 Task: Turn on notify network to notify your network of key profile changes.
Action: Mouse moved to (860, 112)
Screenshot: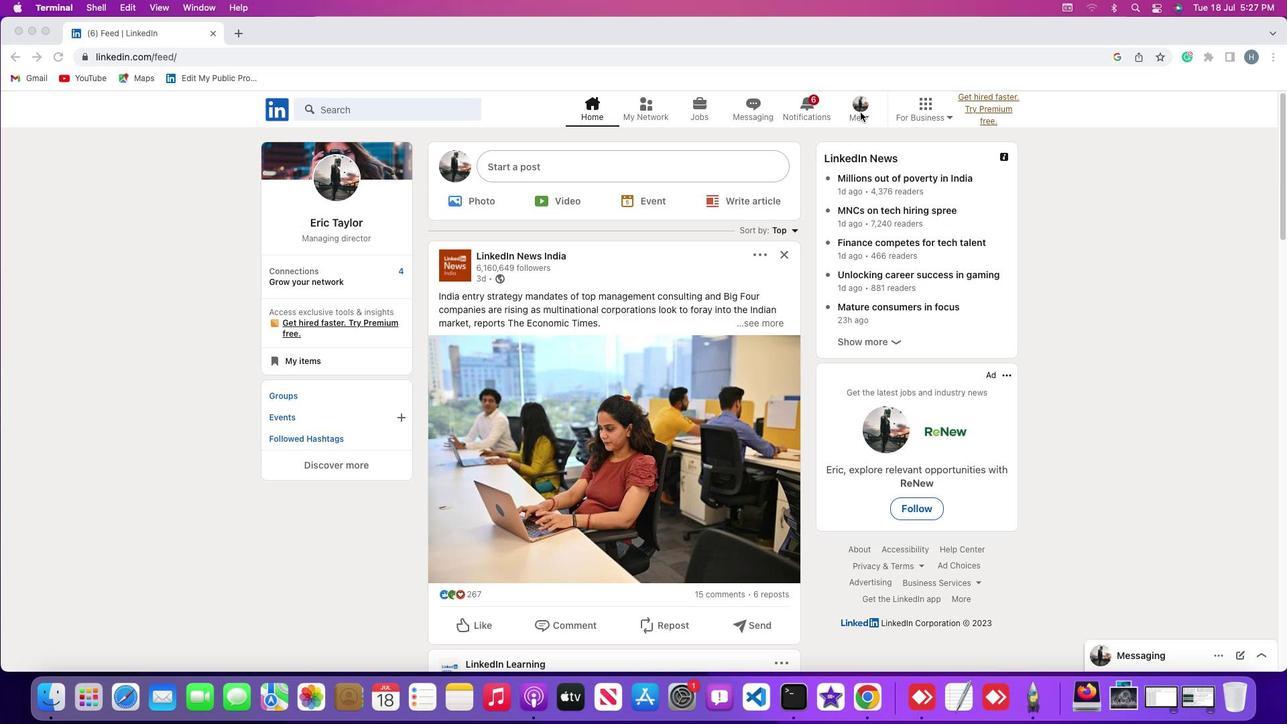 
Action: Mouse pressed left at (860, 112)
Screenshot: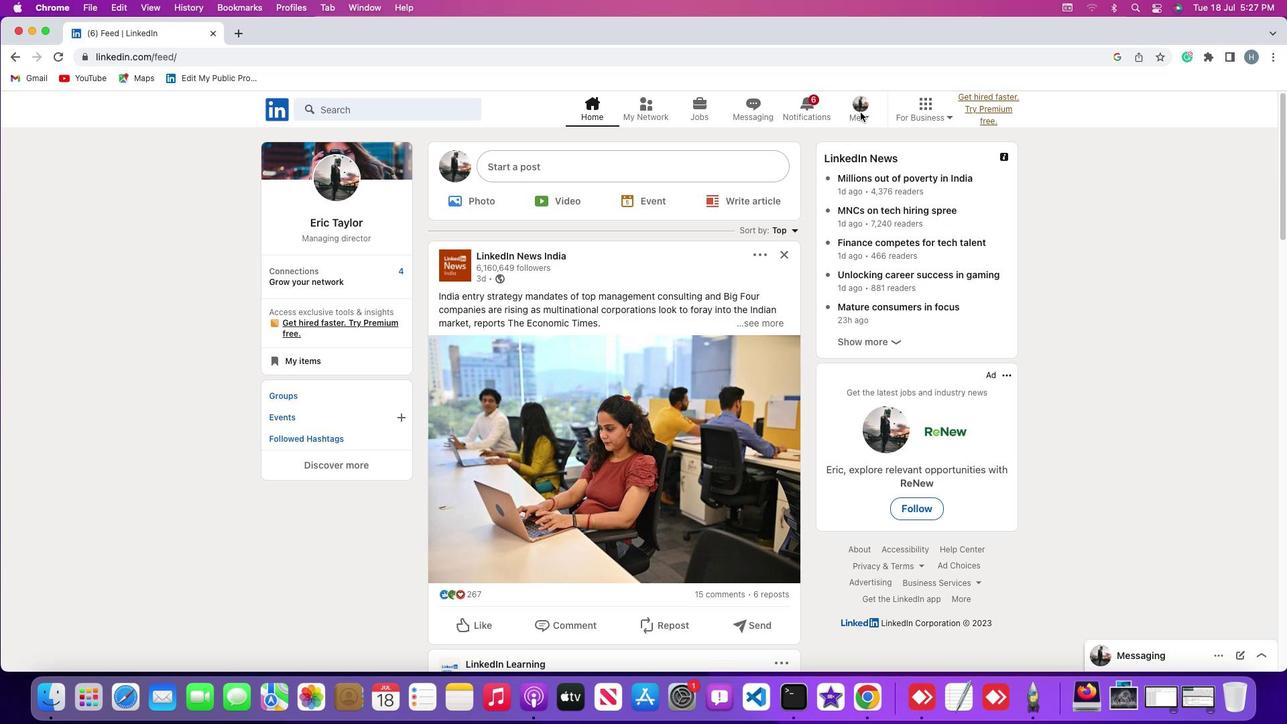 
Action: Mouse pressed left at (860, 112)
Screenshot: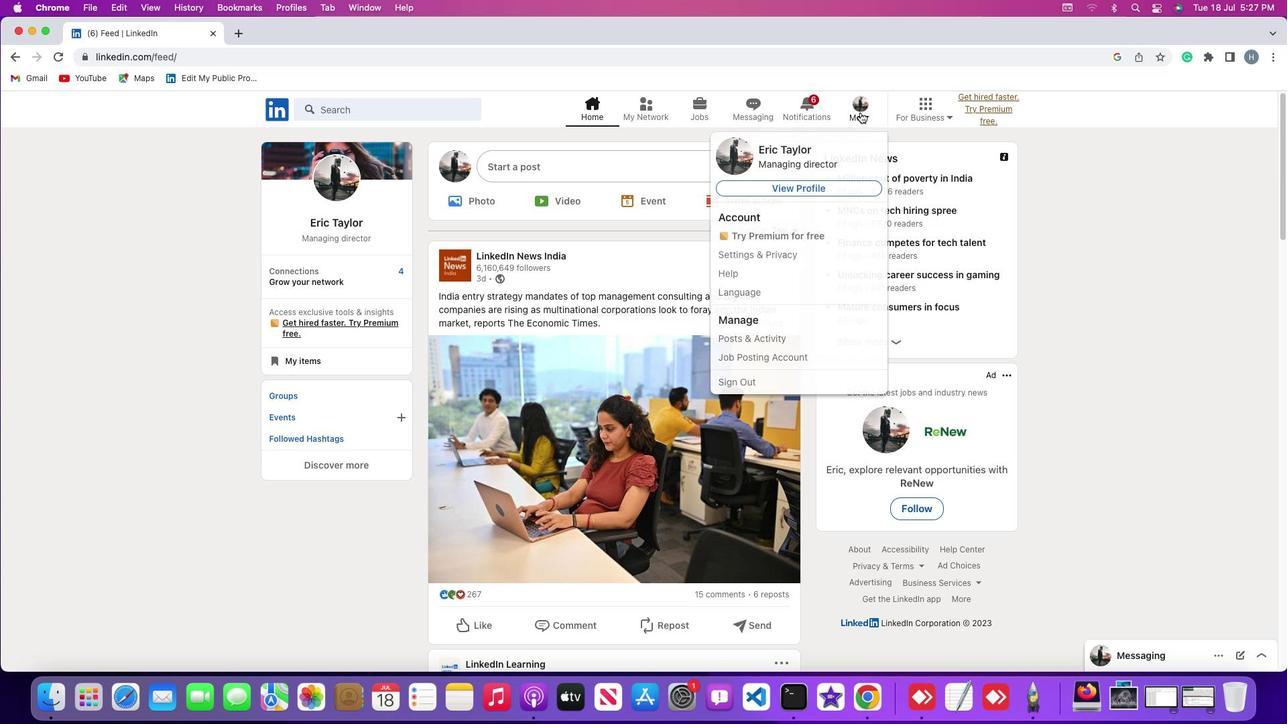 
Action: Mouse moved to (862, 117)
Screenshot: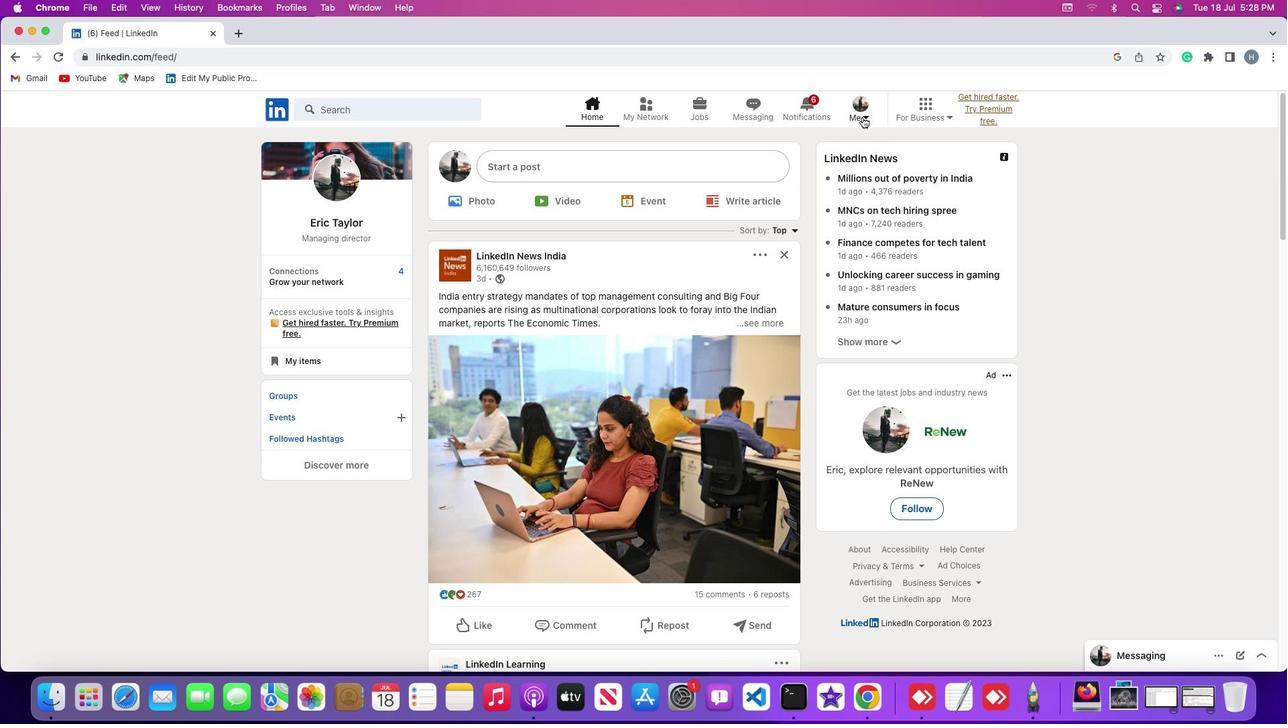 
Action: Mouse pressed left at (862, 117)
Screenshot: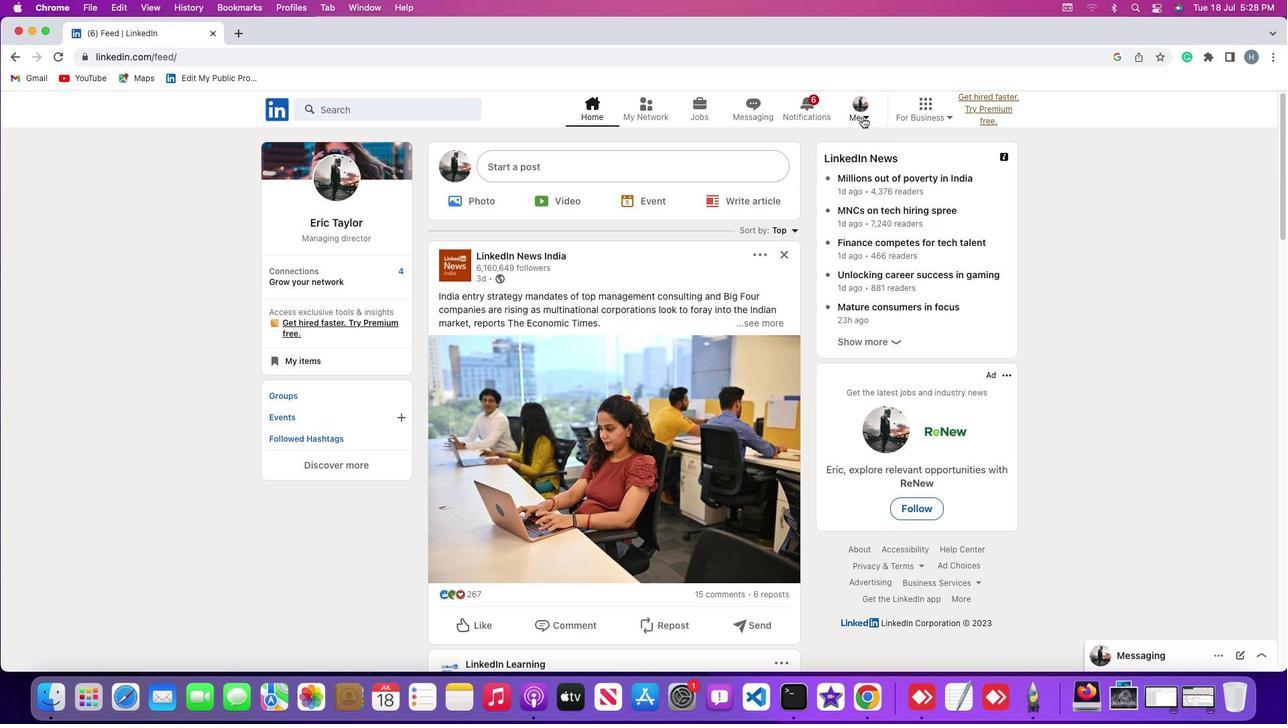 
Action: Mouse moved to (852, 185)
Screenshot: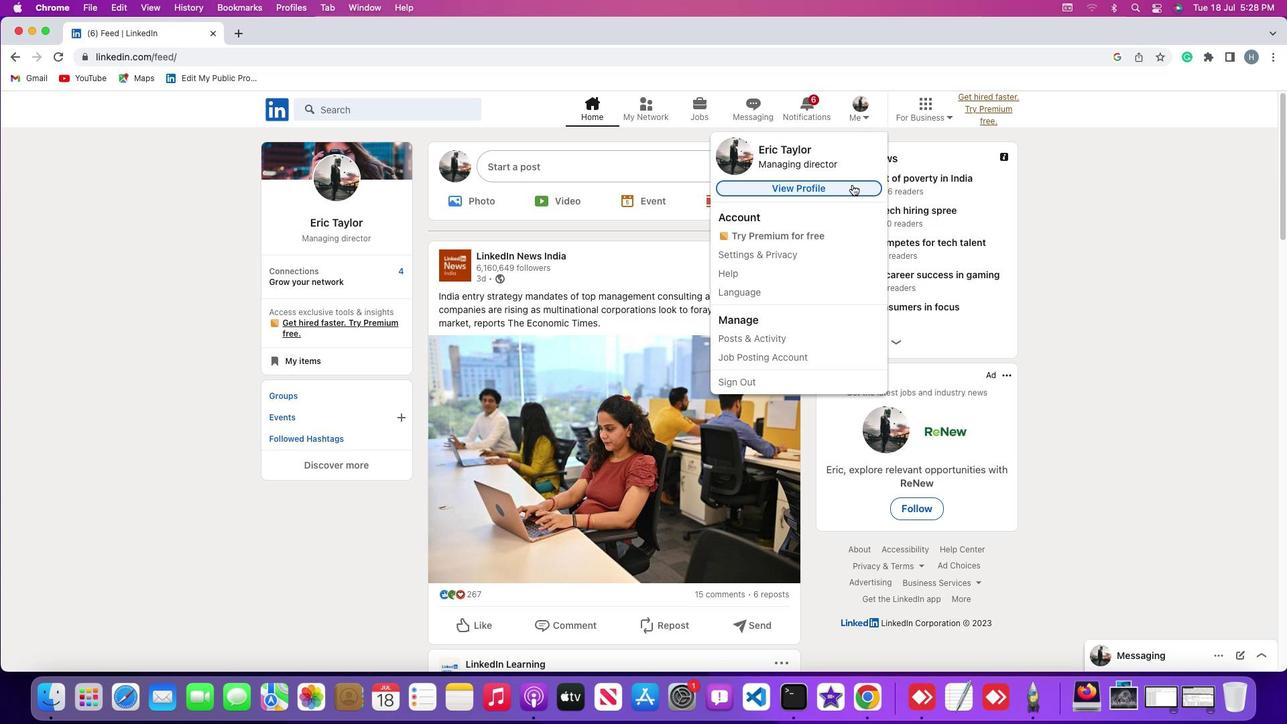 
Action: Mouse pressed left at (852, 185)
Screenshot: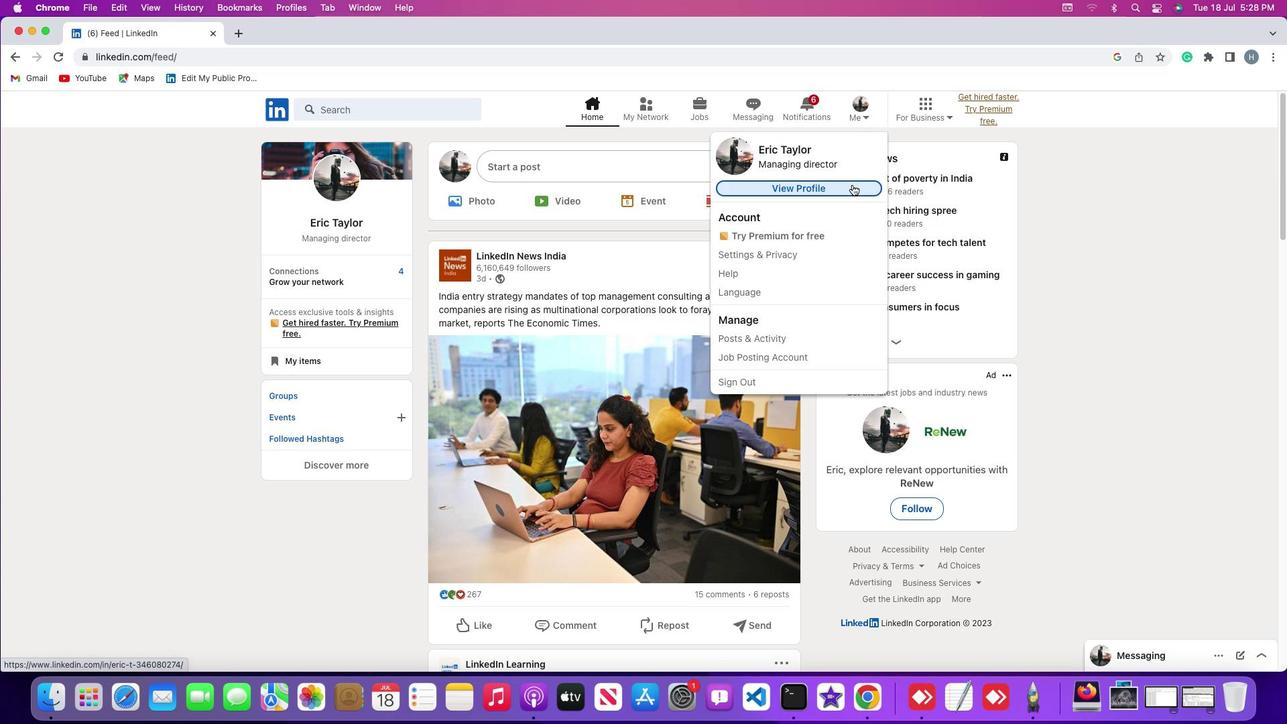 
Action: Mouse moved to (775, 296)
Screenshot: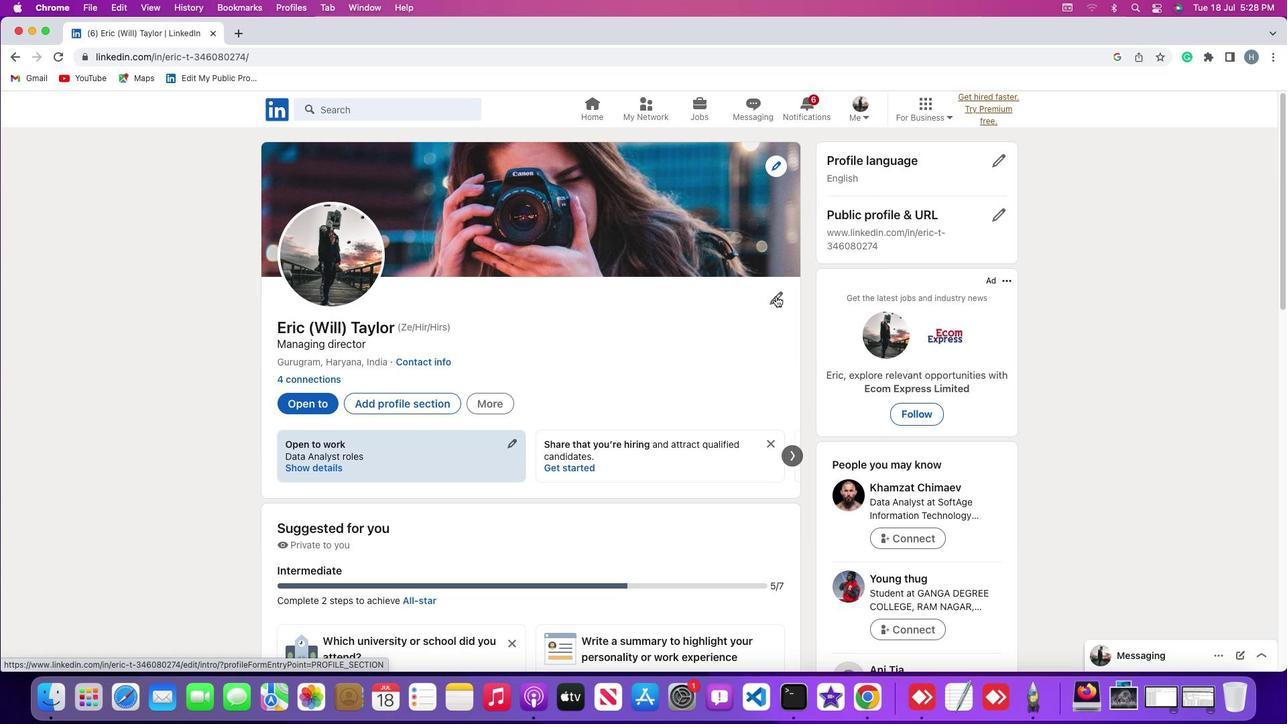 
Action: Mouse pressed left at (775, 296)
Screenshot: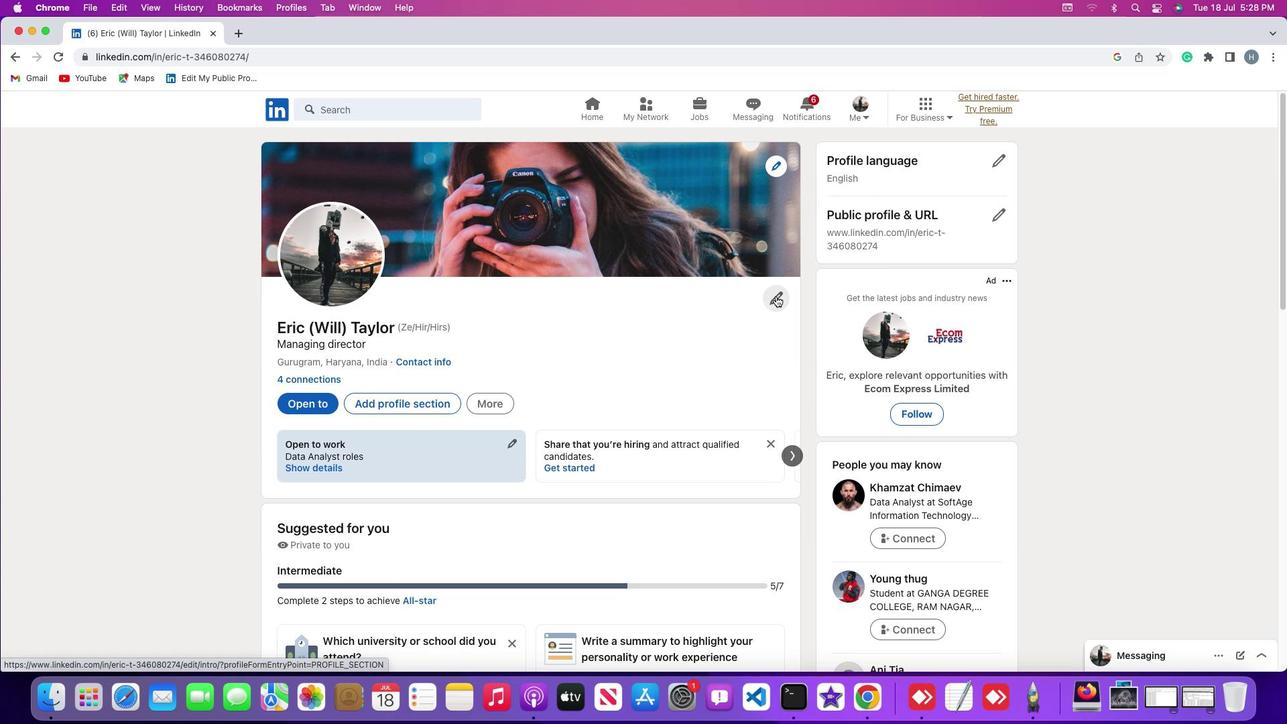 
Action: Mouse moved to (563, 364)
Screenshot: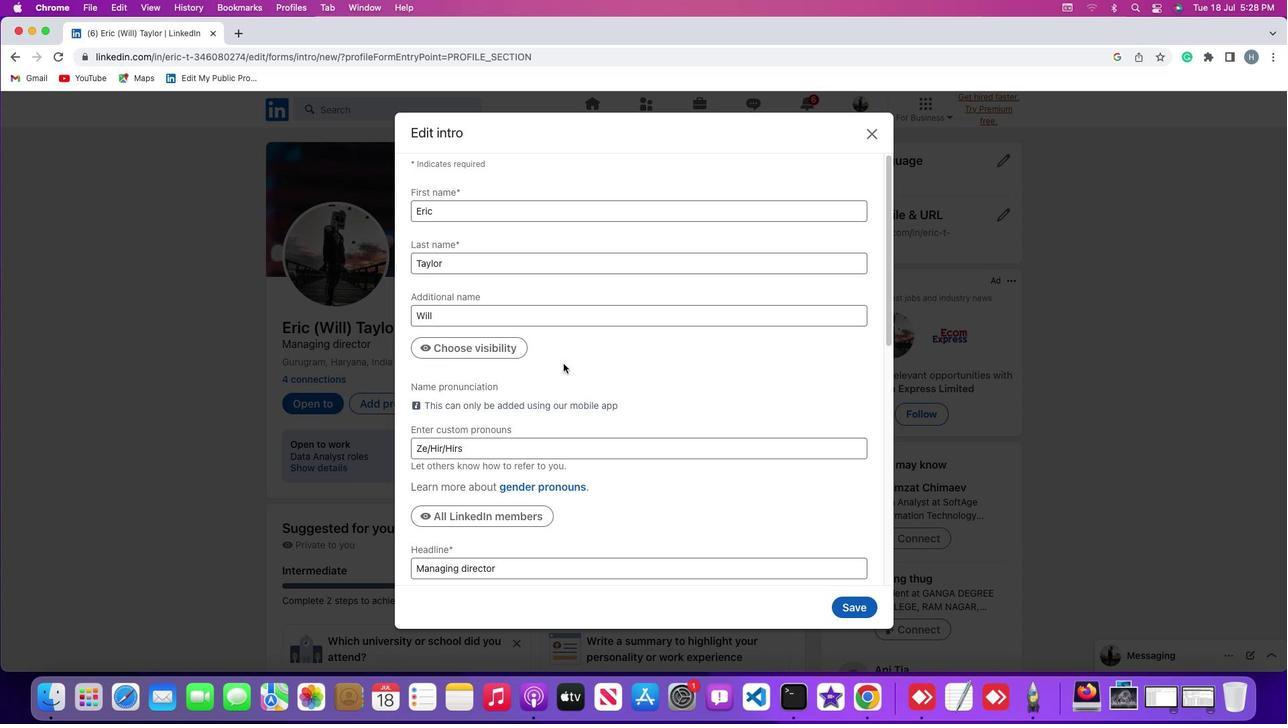 
Action: Mouse scrolled (563, 364) with delta (0, 0)
Screenshot: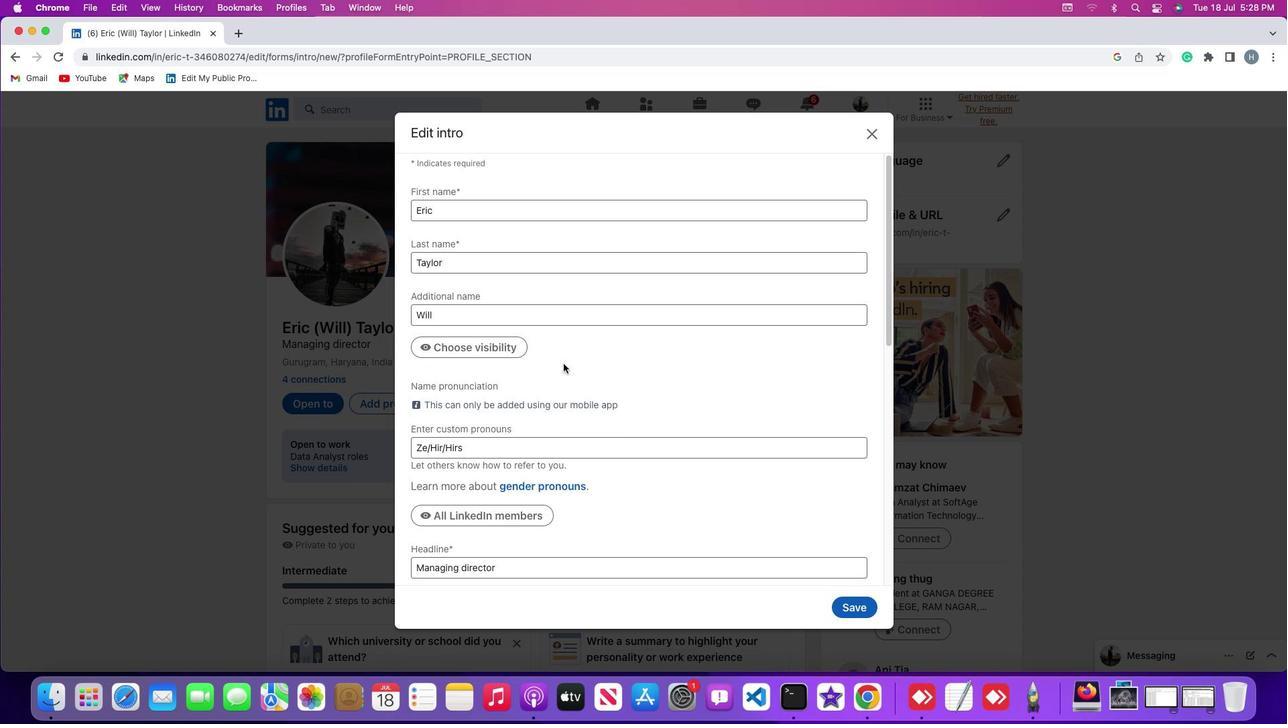 
Action: Mouse scrolled (563, 364) with delta (0, 0)
Screenshot: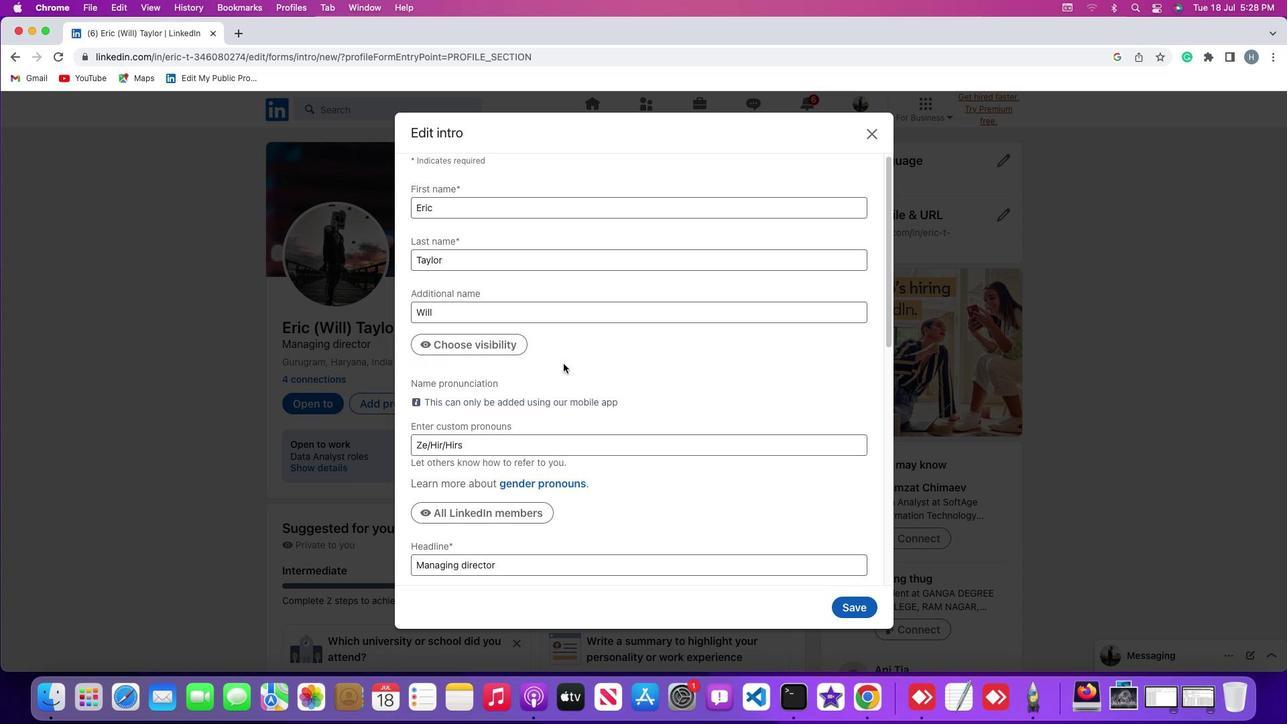 
Action: Mouse scrolled (563, 364) with delta (0, -2)
Screenshot: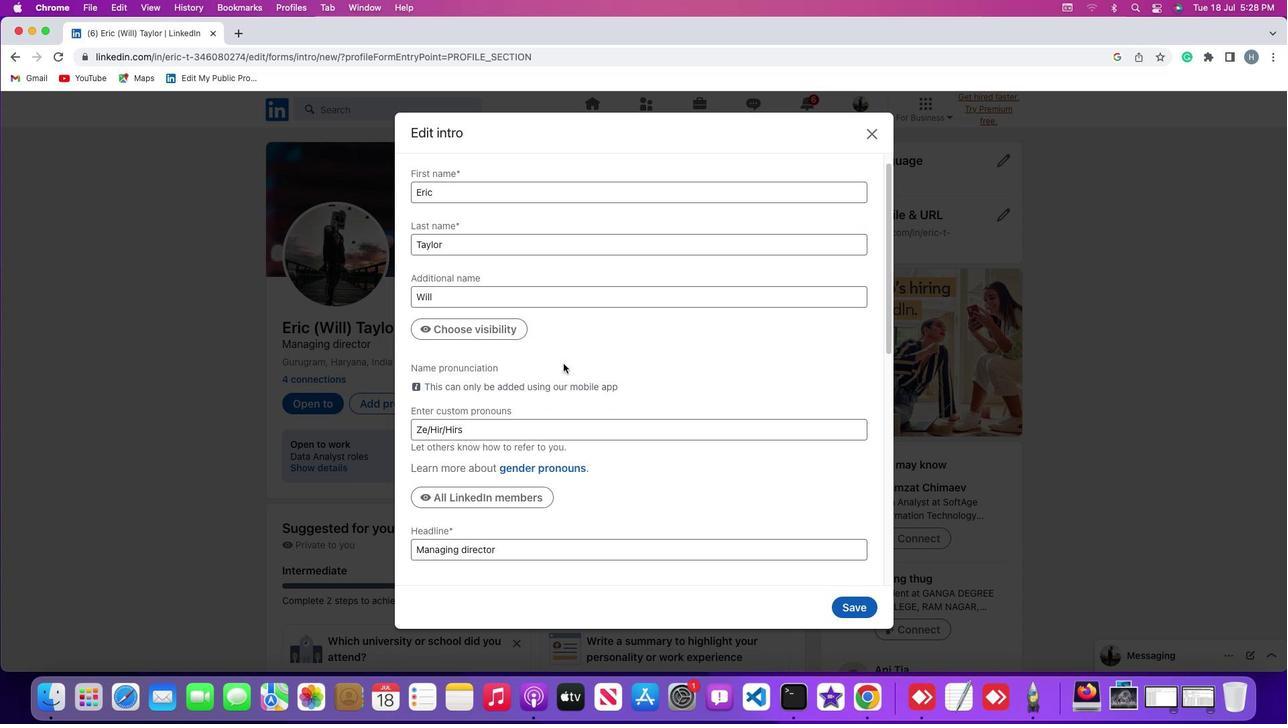 
Action: Mouse scrolled (563, 364) with delta (0, -2)
Screenshot: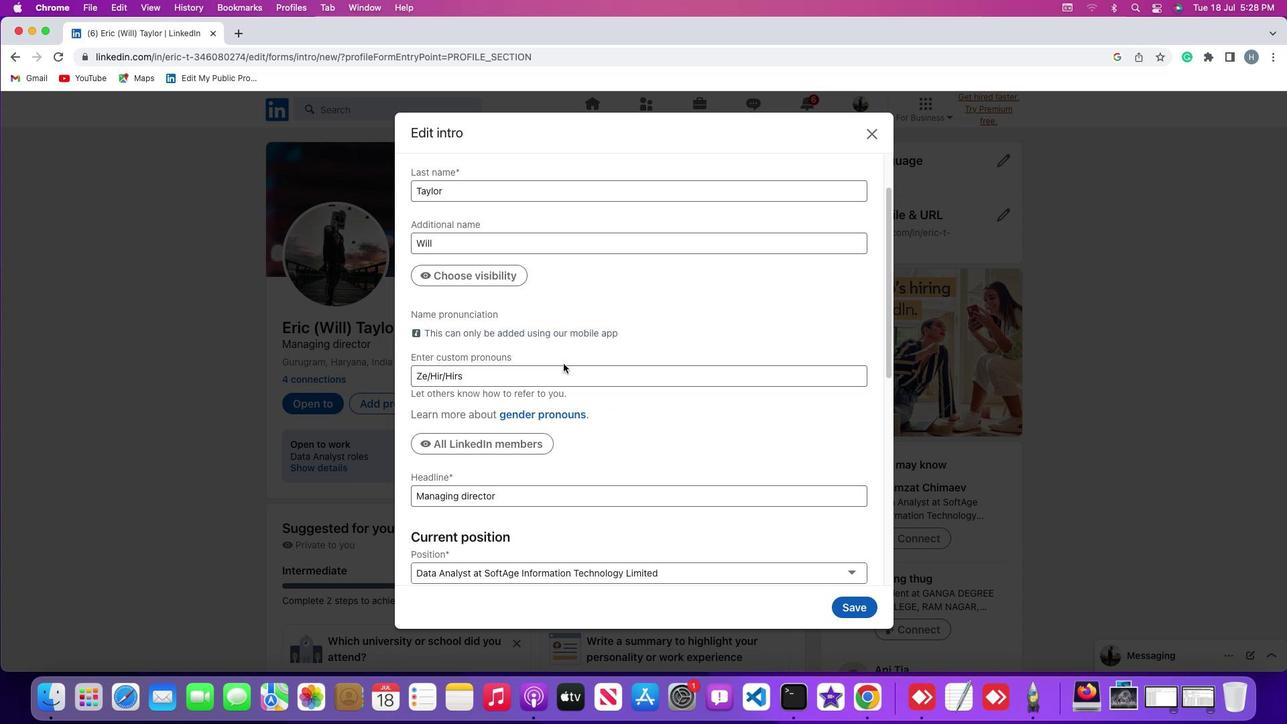 
Action: Mouse scrolled (563, 364) with delta (0, 0)
Screenshot: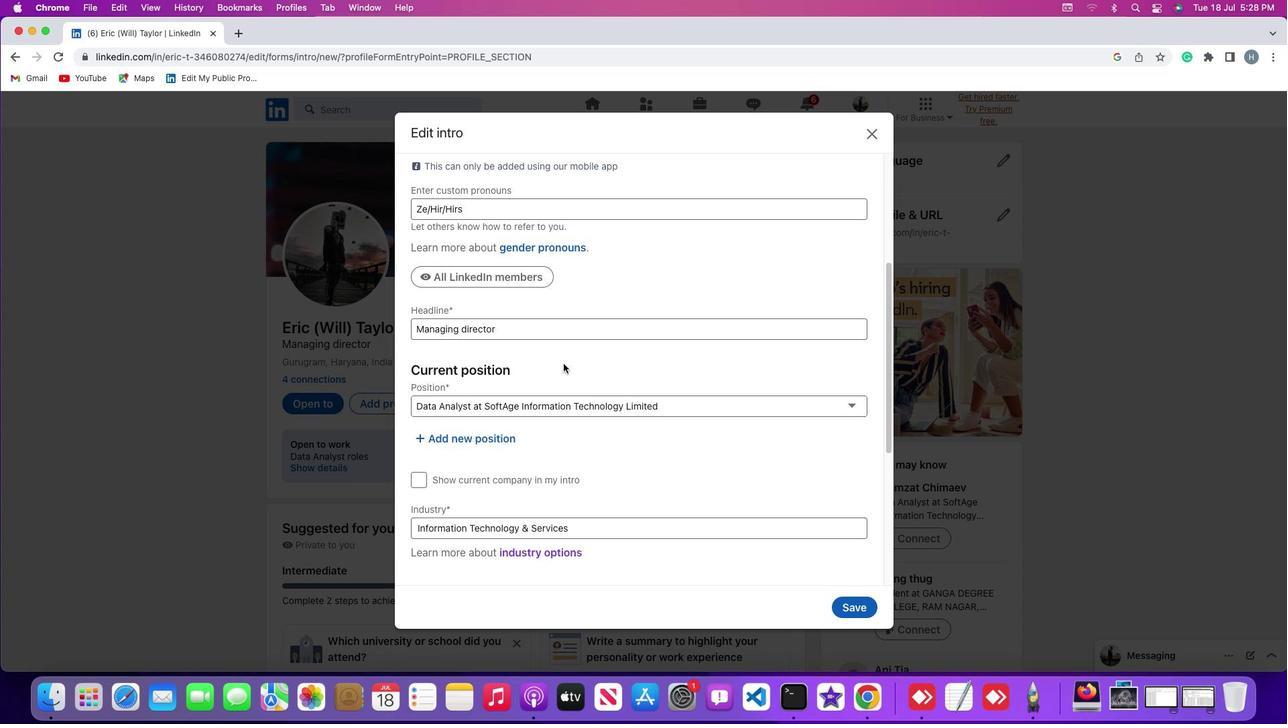 
Action: Mouse scrolled (563, 364) with delta (0, 0)
Screenshot: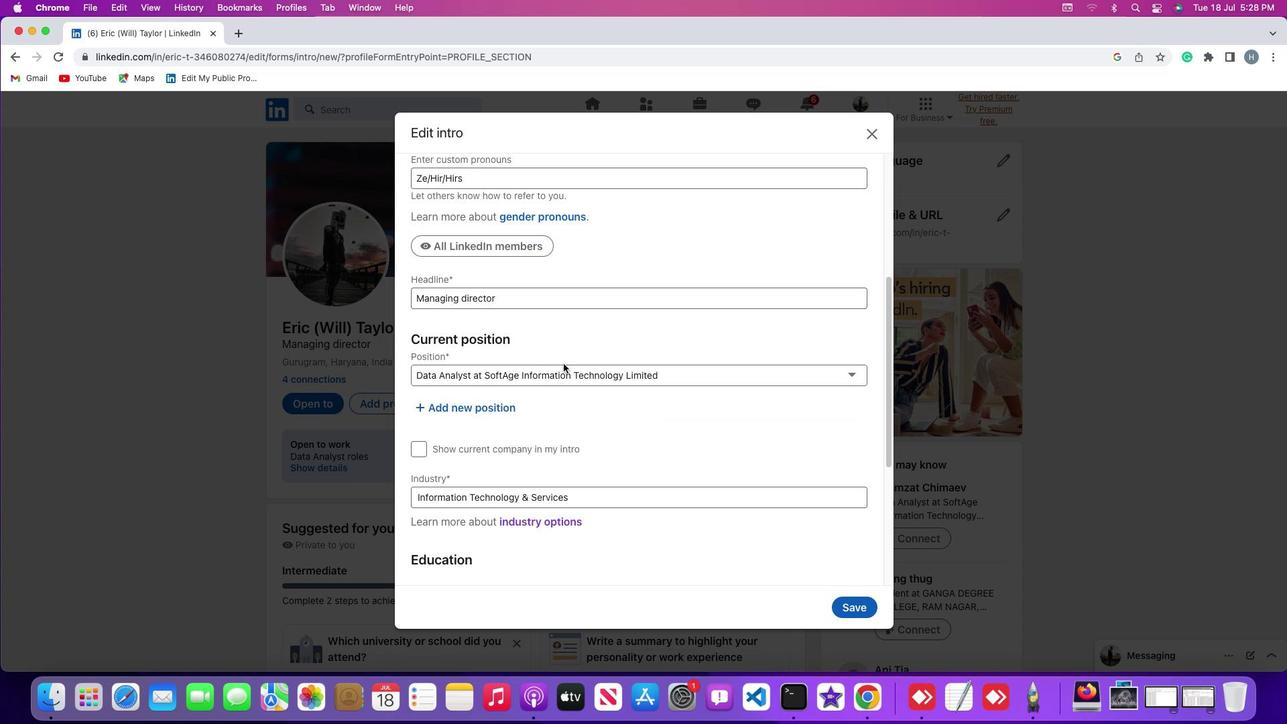 
Action: Mouse scrolled (563, 364) with delta (0, -2)
Screenshot: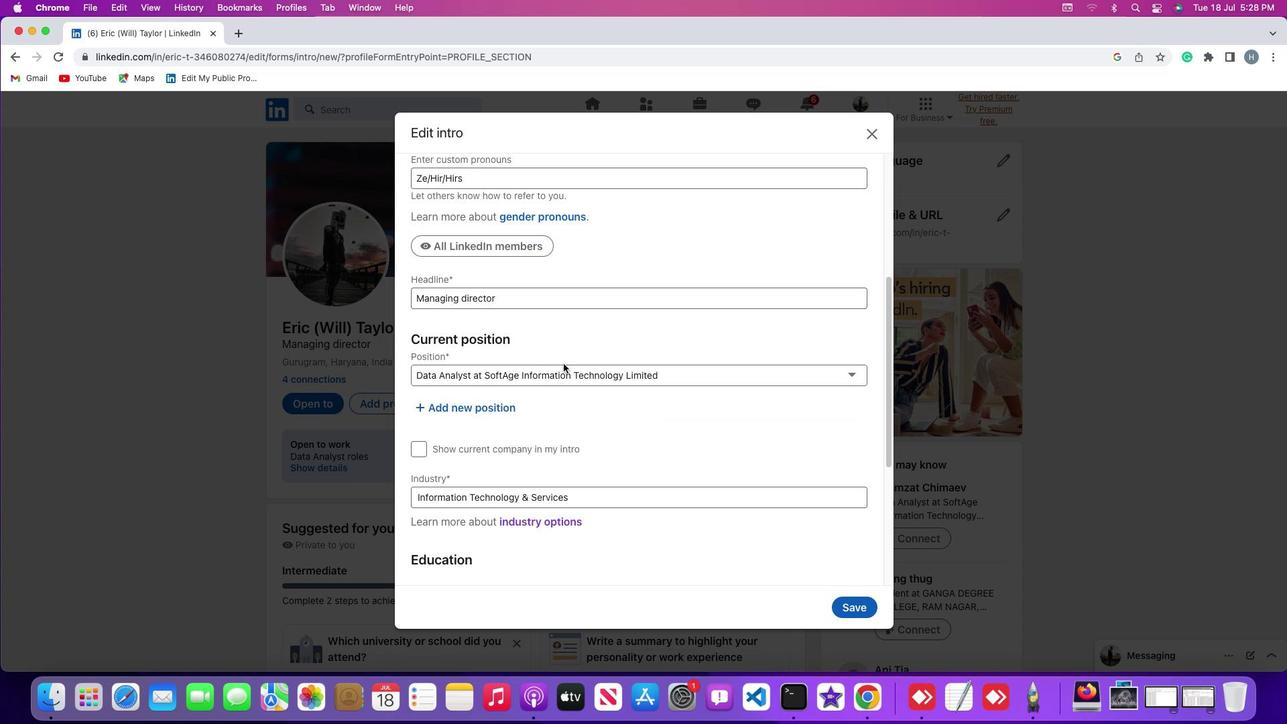 
Action: Mouse scrolled (563, 364) with delta (0, -3)
Screenshot: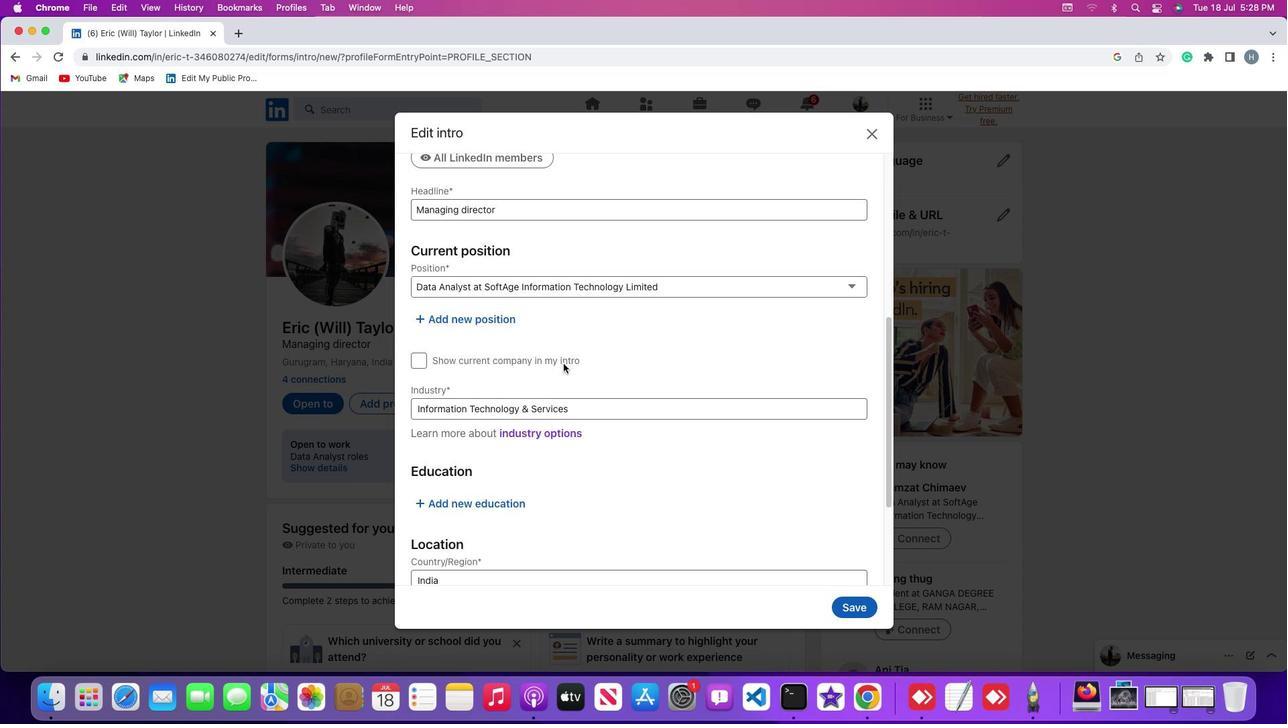 
Action: Mouse scrolled (563, 364) with delta (0, -4)
Screenshot: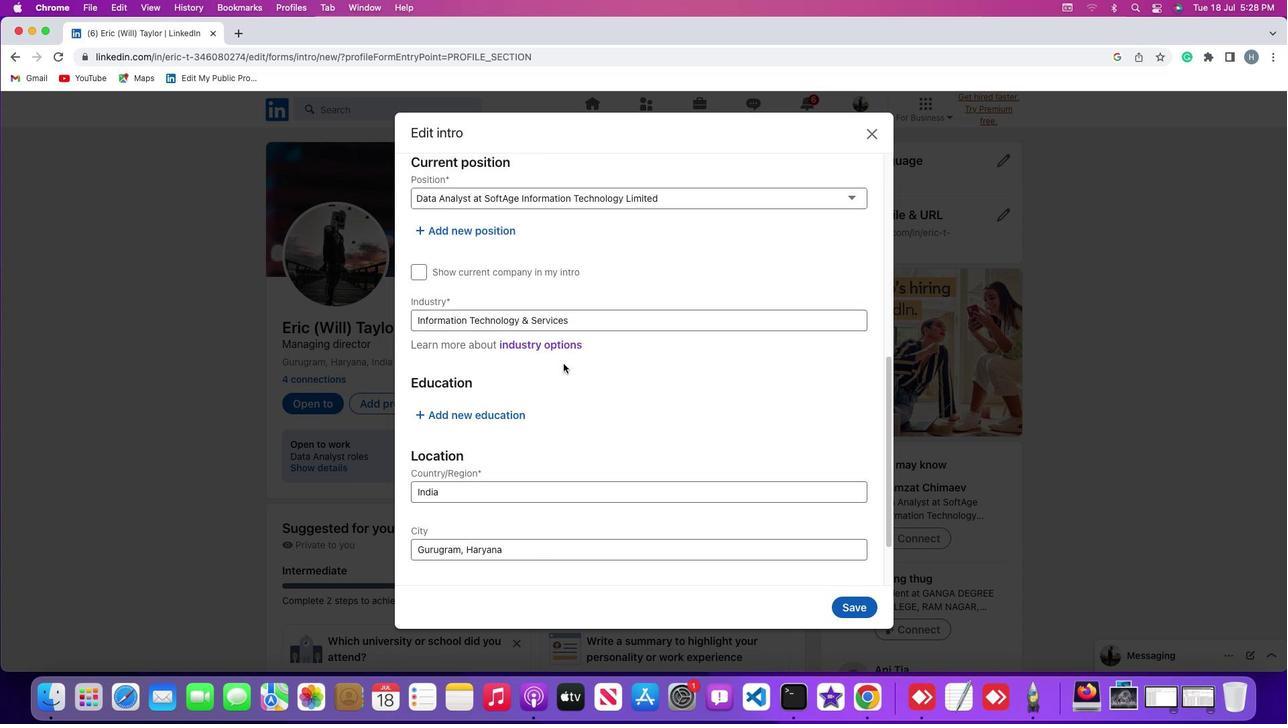 
Action: Mouse scrolled (563, 364) with delta (0, 0)
Screenshot: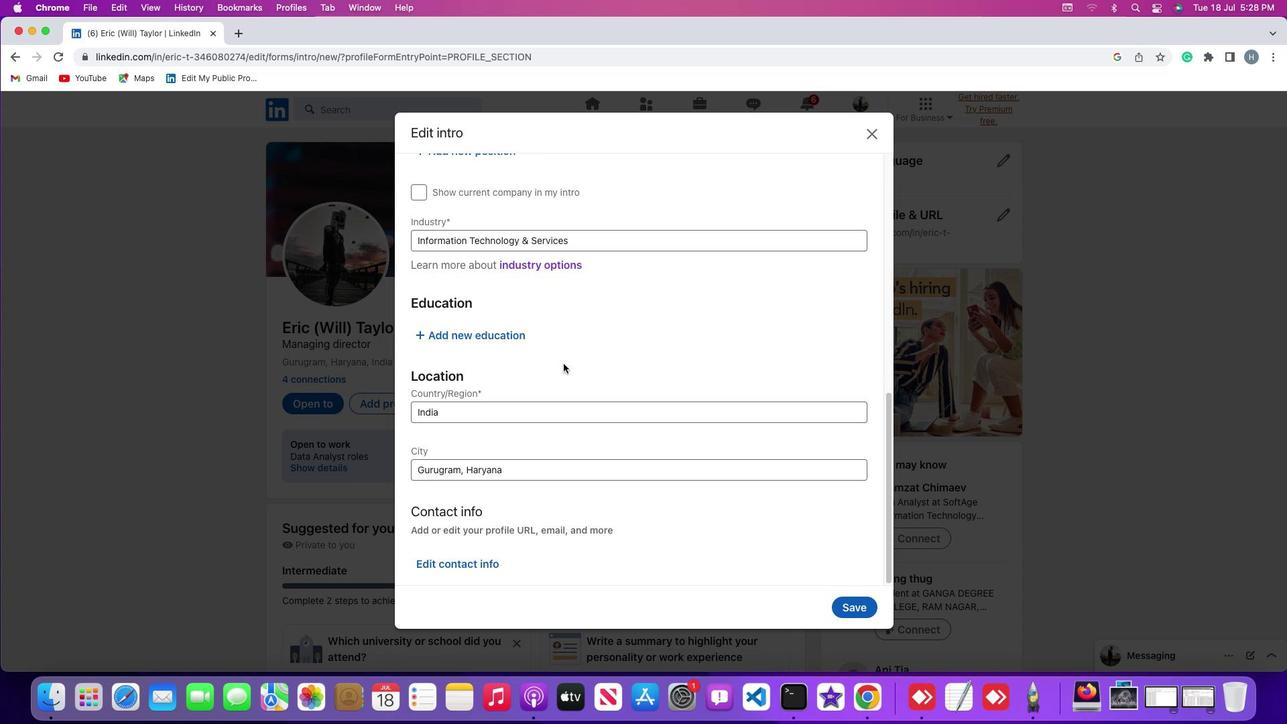 
Action: Mouse scrolled (563, 364) with delta (0, 0)
Screenshot: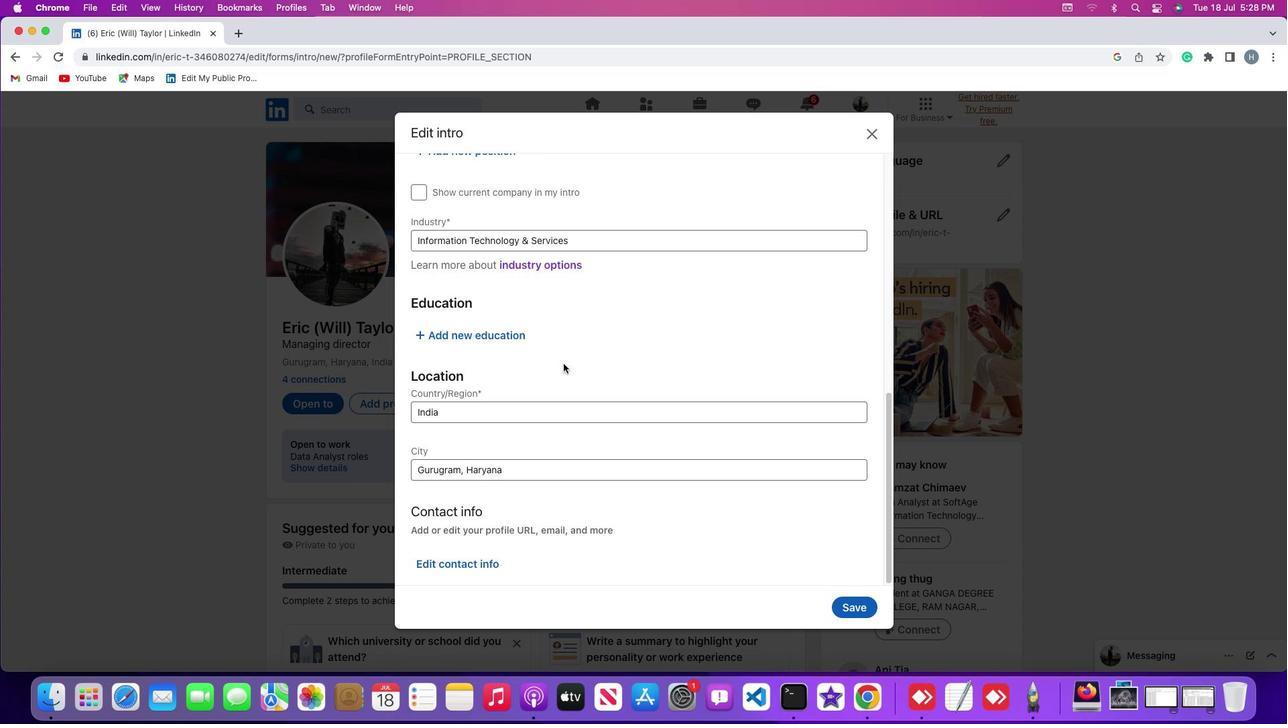 
Action: Mouse scrolled (563, 364) with delta (0, -2)
Screenshot: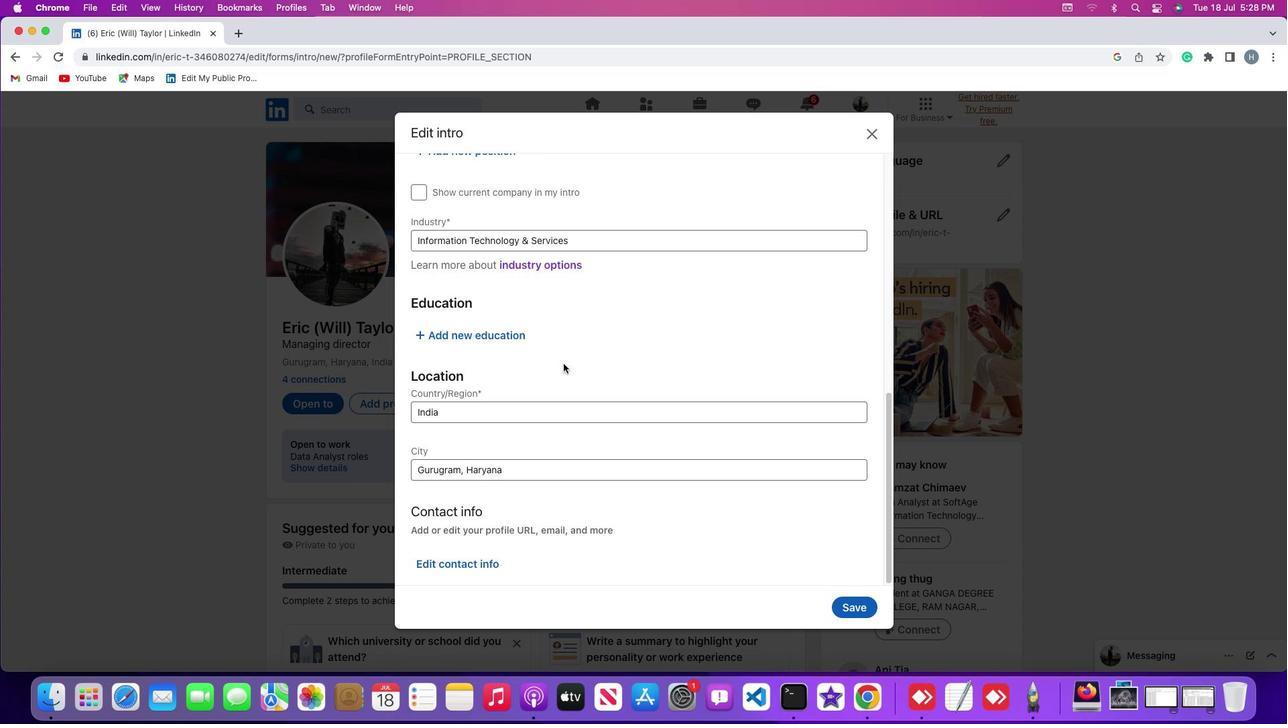 
Action: Mouse scrolled (563, 364) with delta (0, -3)
Screenshot: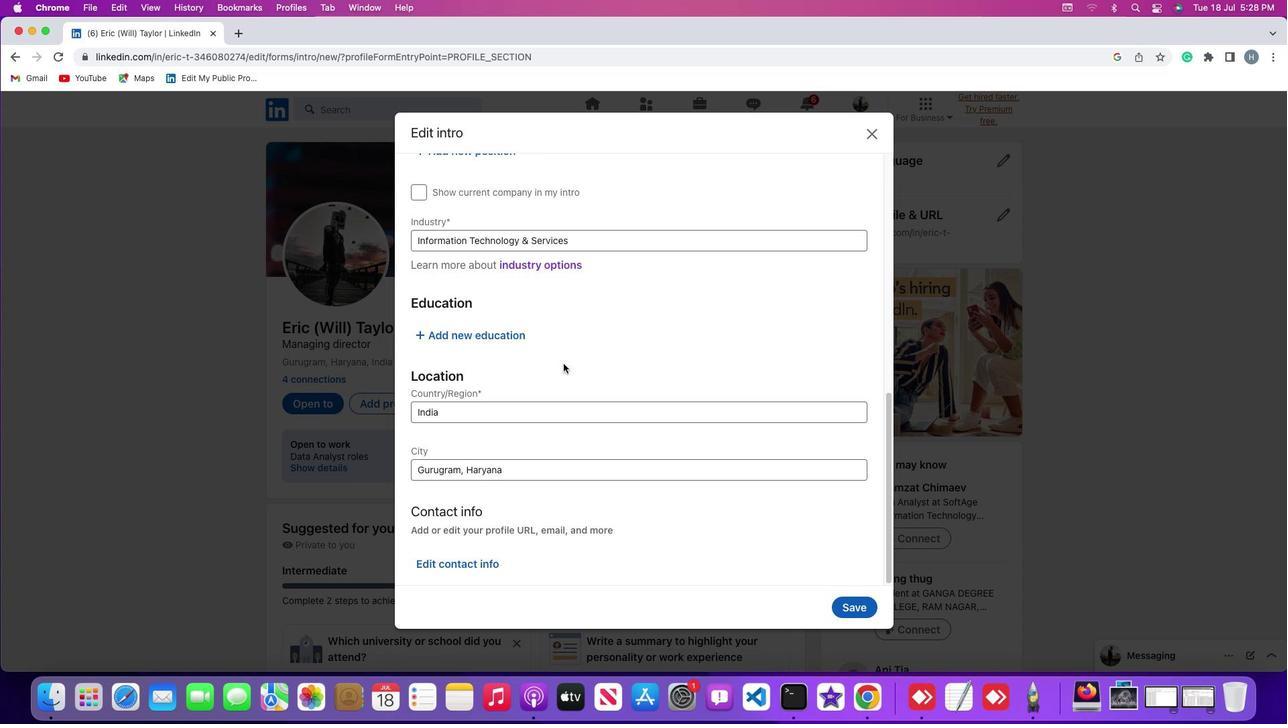 
Action: Mouse scrolled (563, 364) with delta (0, -4)
Screenshot: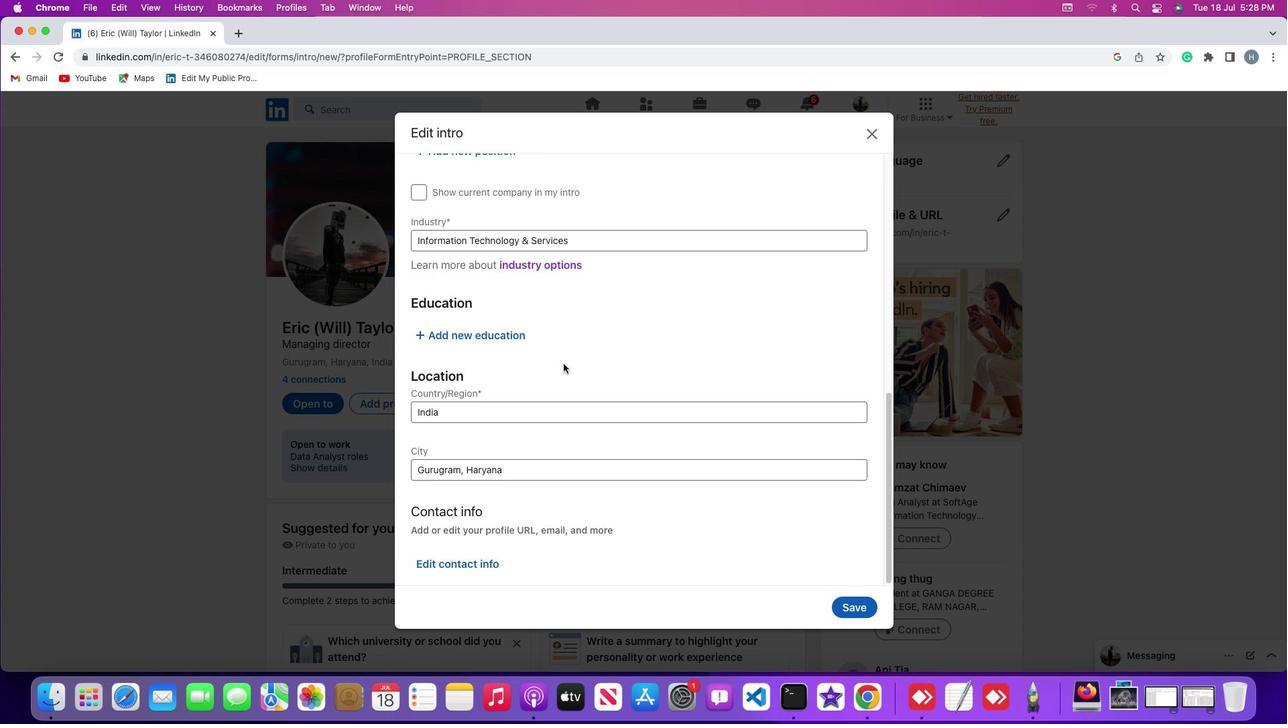 
Action: Mouse scrolled (563, 364) with delta (0, 0)
Screenshot: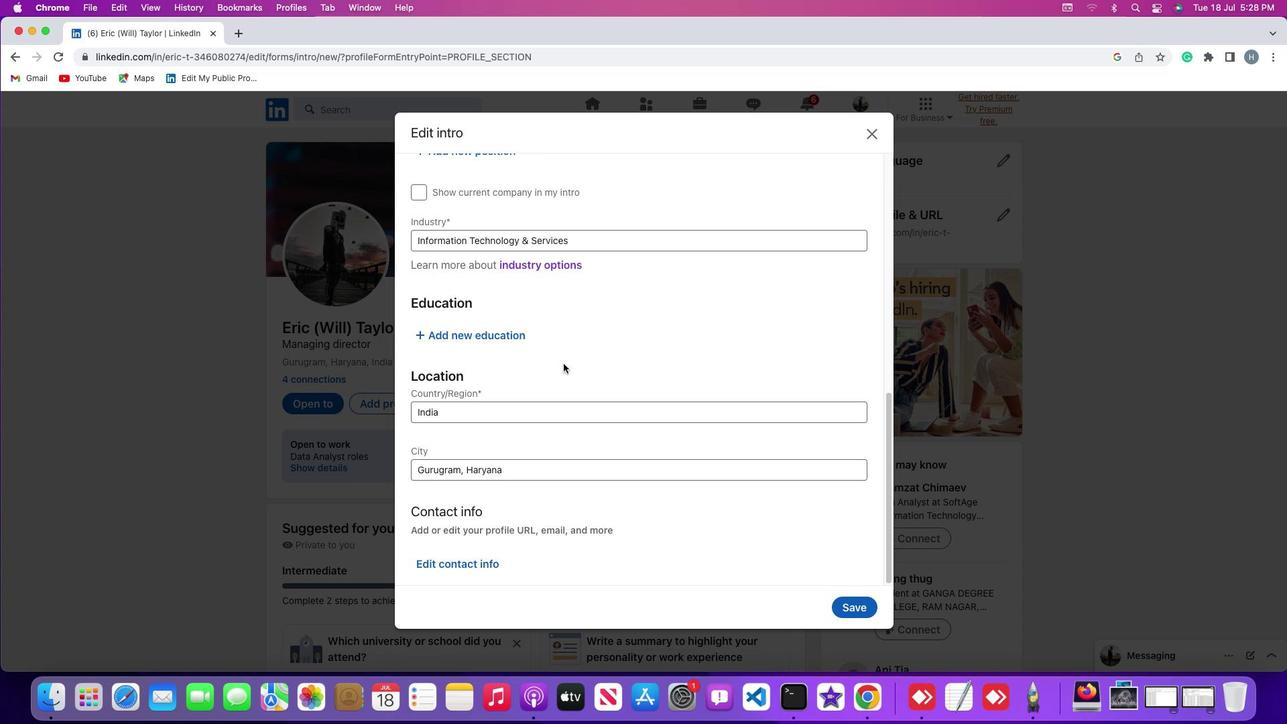 
Action: Mouse moved to (512, 332)
Screenshot: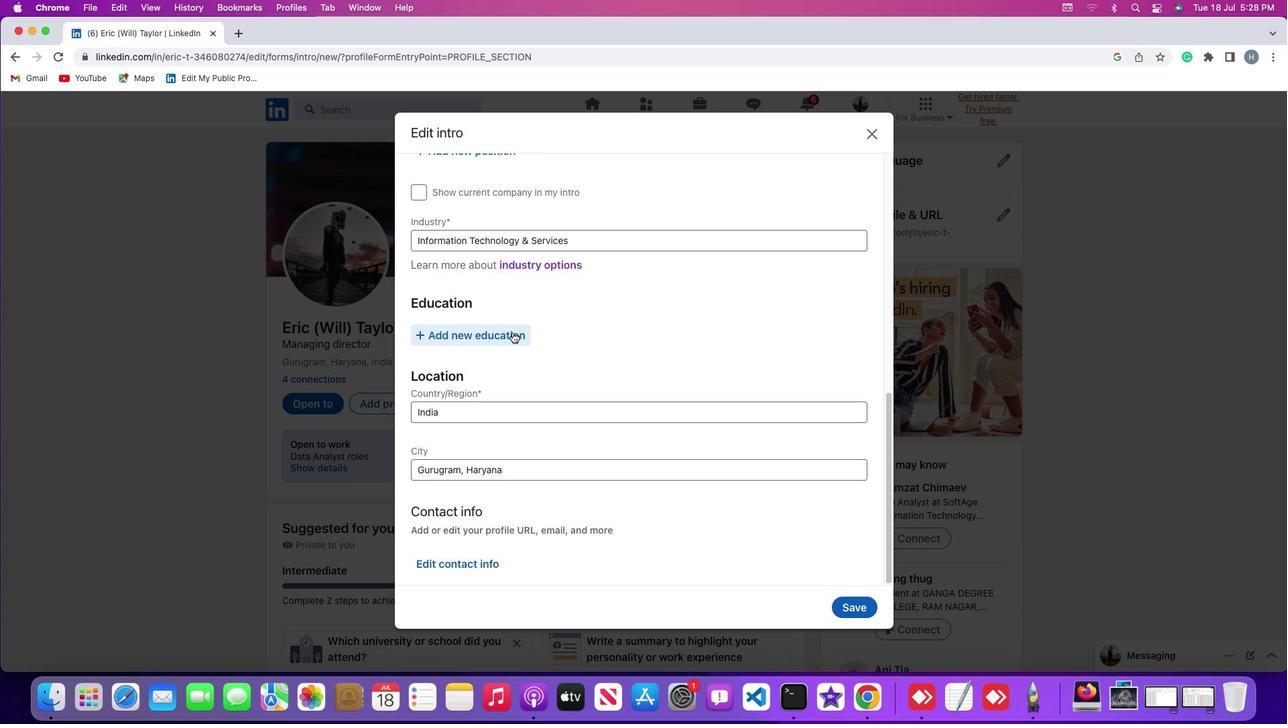 
Action: Mouse pressed left at (512, 332)
Screenshot: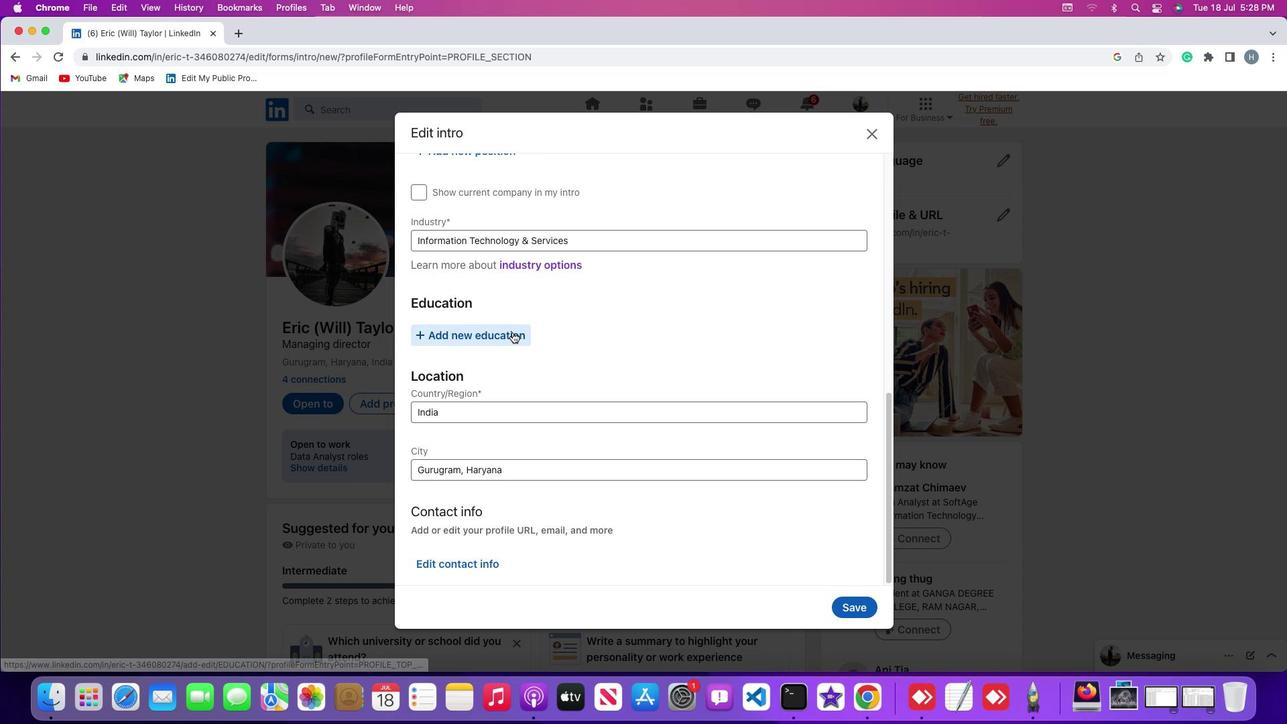 
Action: Mouse moved to (852, 184)
Screenshot: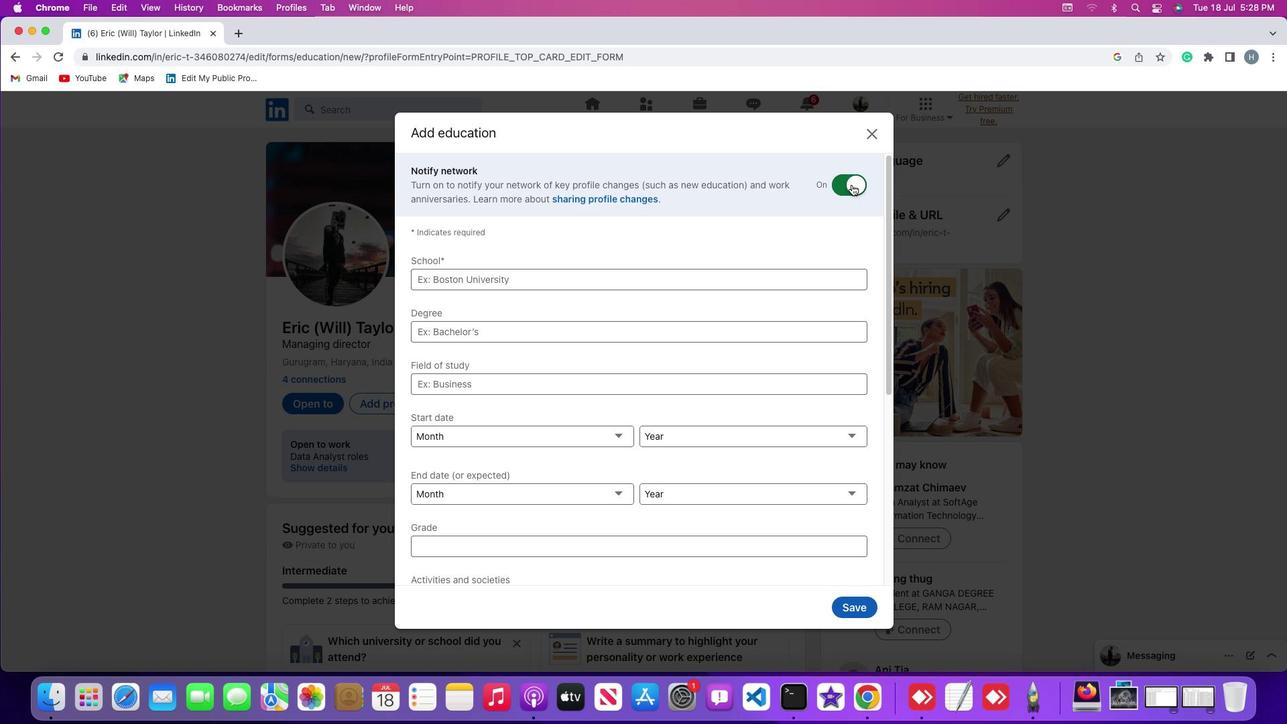 
Action: Mouse pressed left at (852, 184)
Screenshot: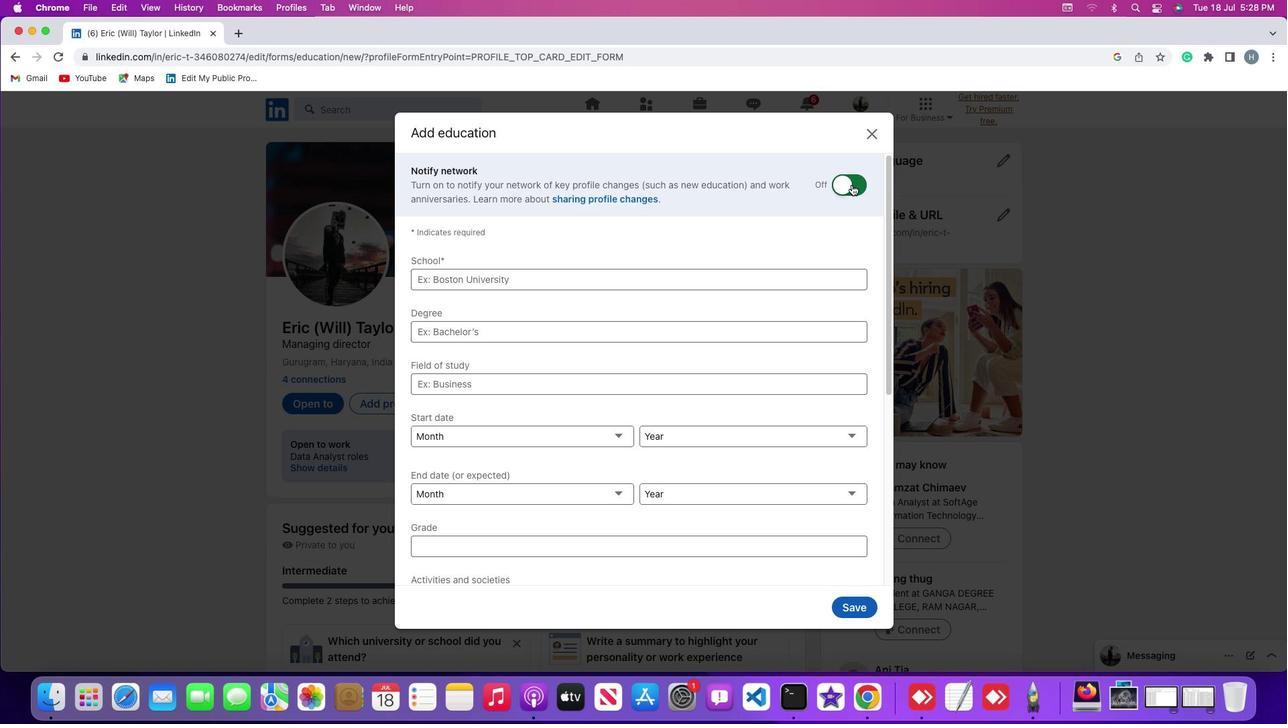 
Action: Mouse moved to (852, 184)
Screenshot: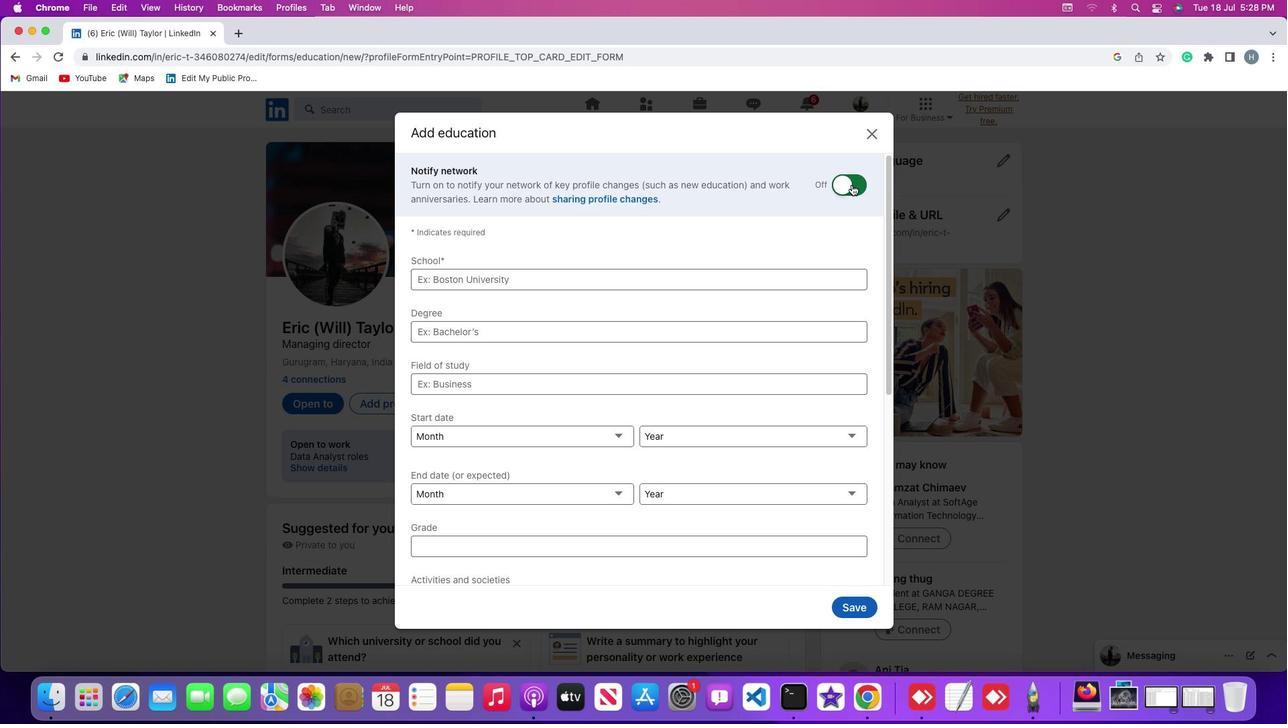 
Action: Mouse pressed left at (852, 184)
Screenshot: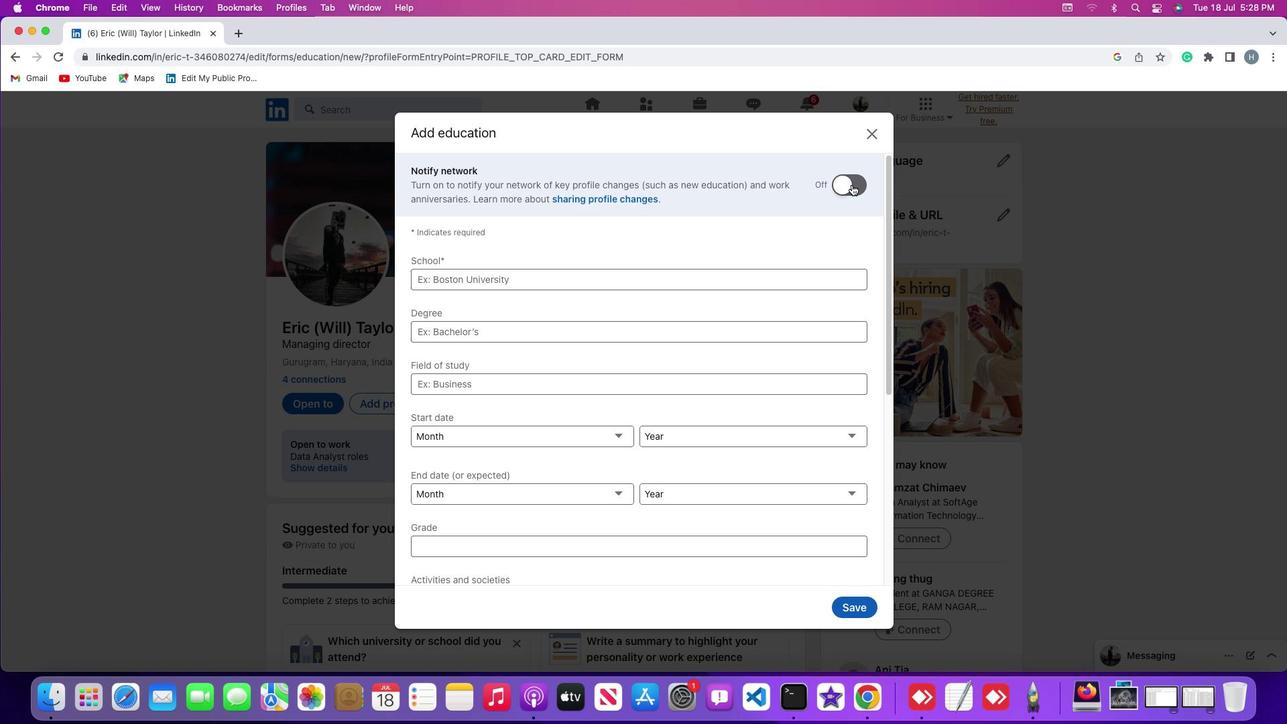 
Action: Mouse moved to (846, 227)
Screenshot: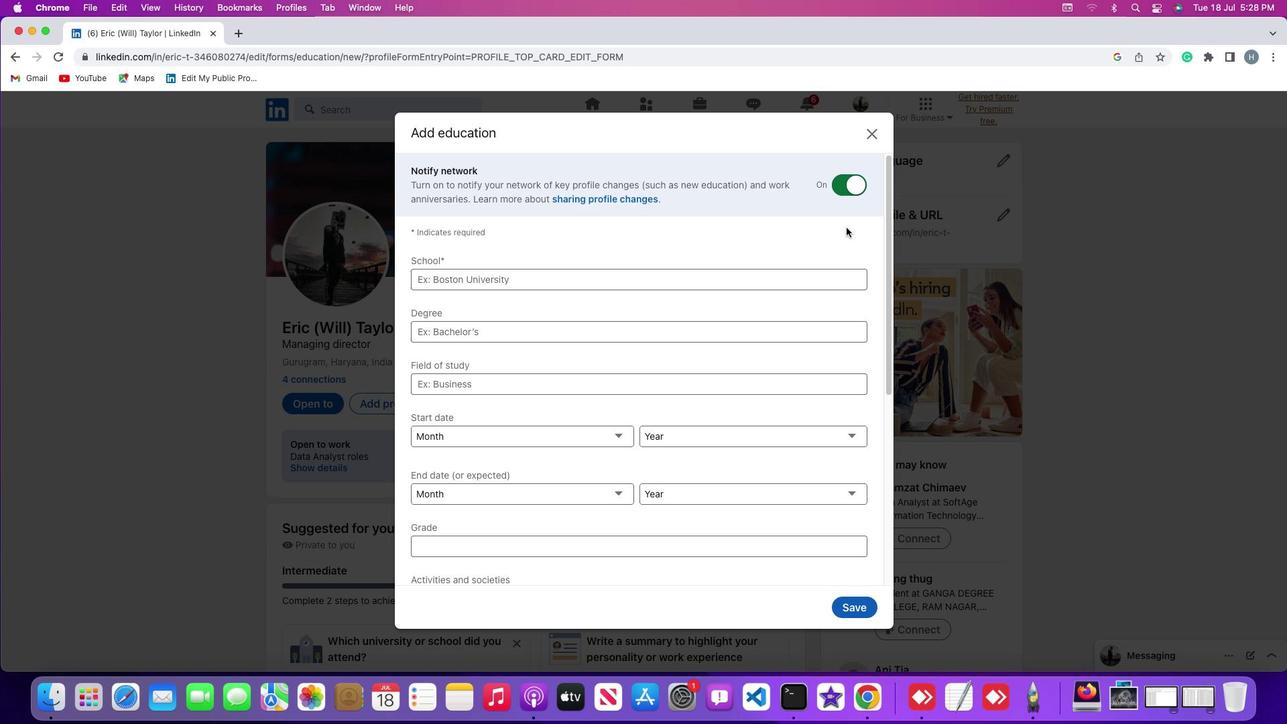 
